 Task: Locate the nearest dog-friendly indoor climbing gyms in New York.
Action: Mouse moved to (640, 272)
Screenshot: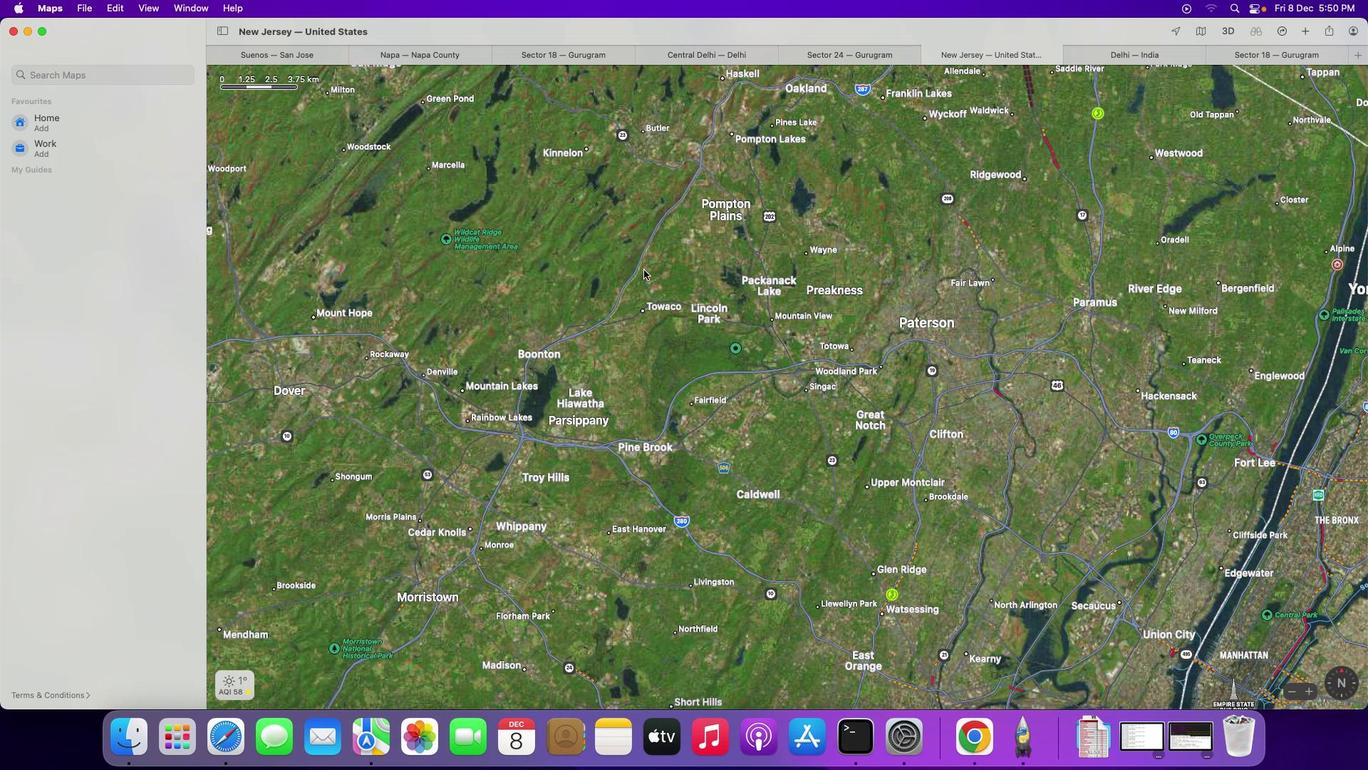
Action: Mouse pressed left at (640, 272)
Screenshot: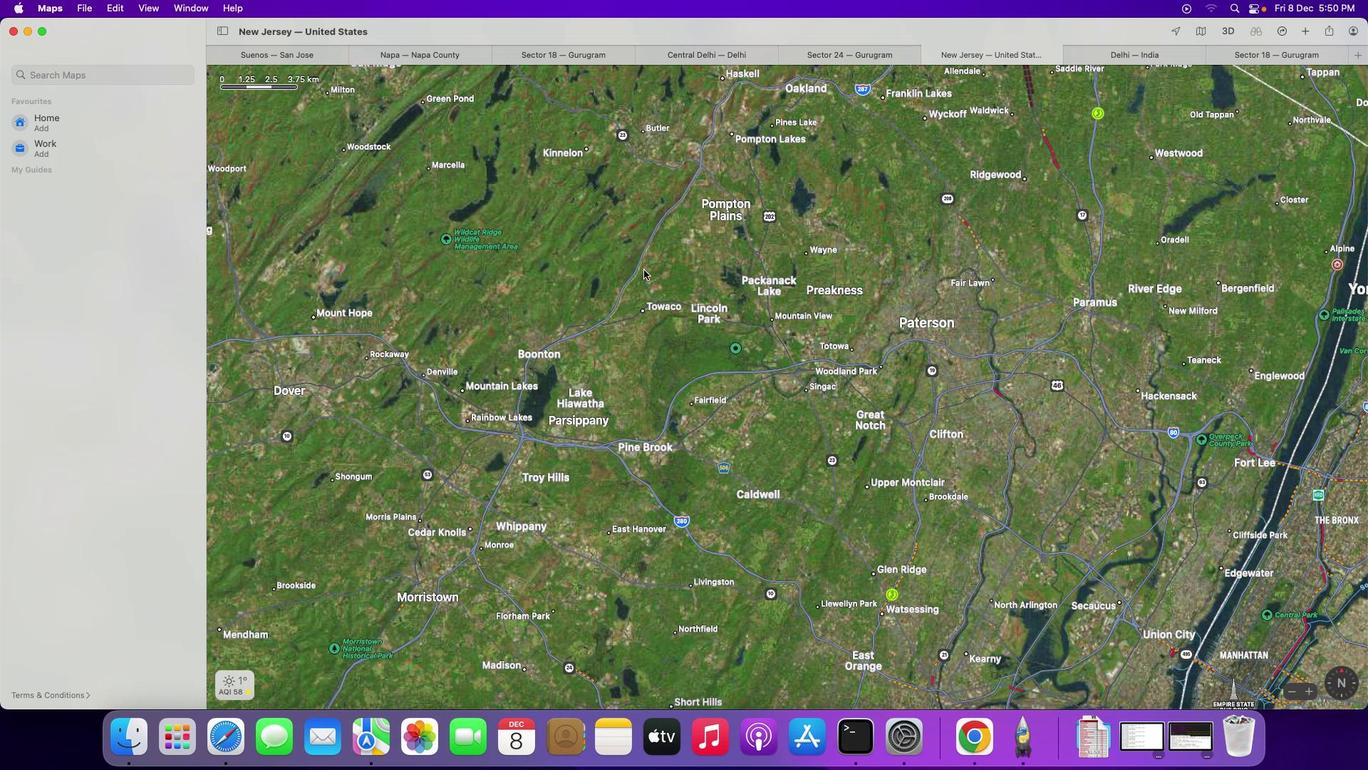 
Action: Mouse moved to (116, 74)
Screenshot: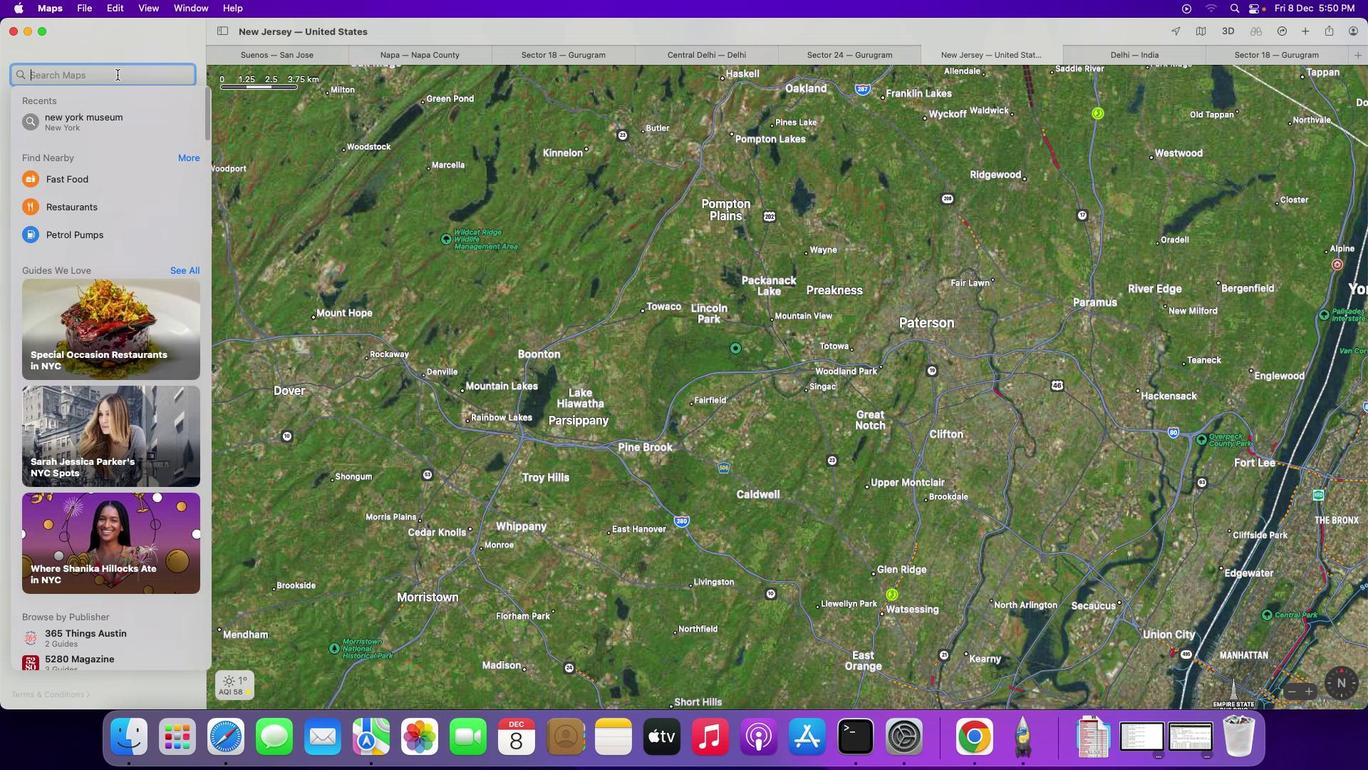 
Action: Mouse pressed left at (116, 74)
Screenshot: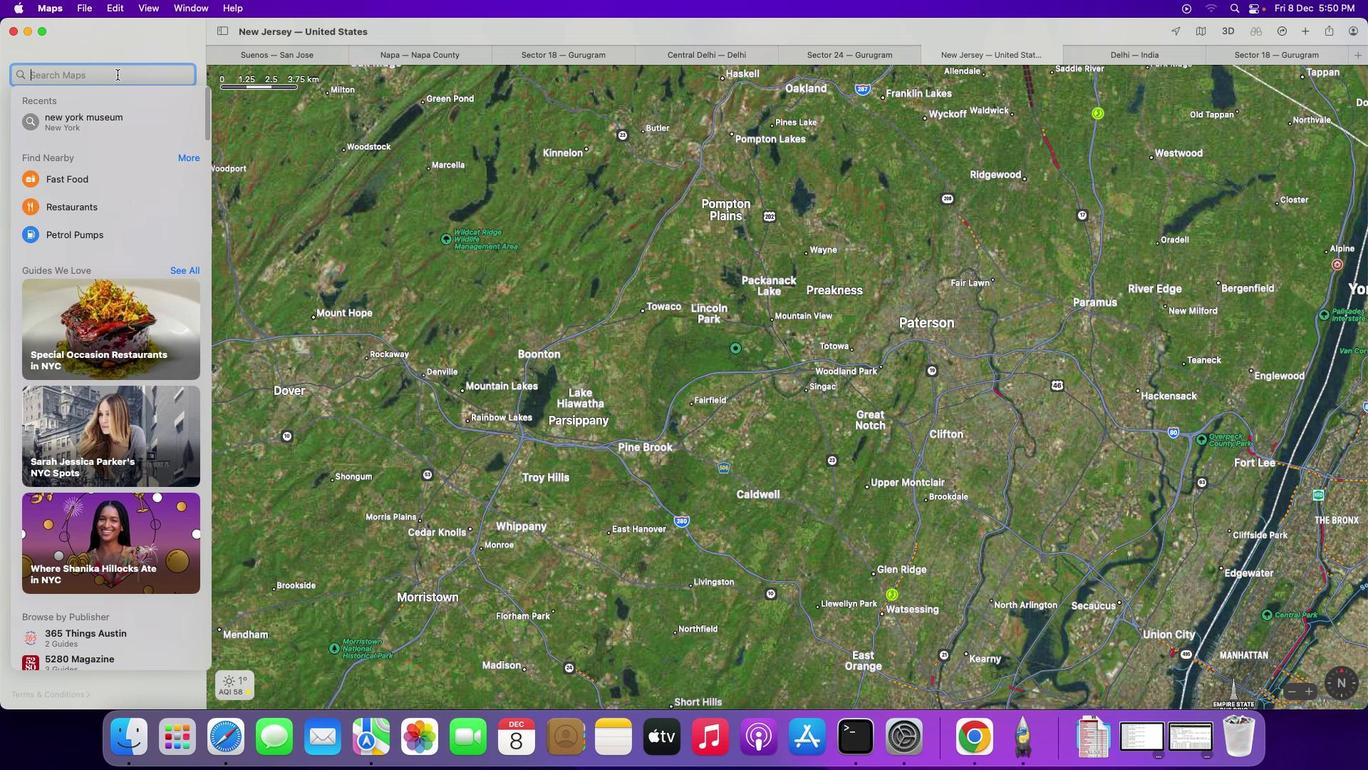 
Action: Mouse moved to (116, 74)
Screenshot: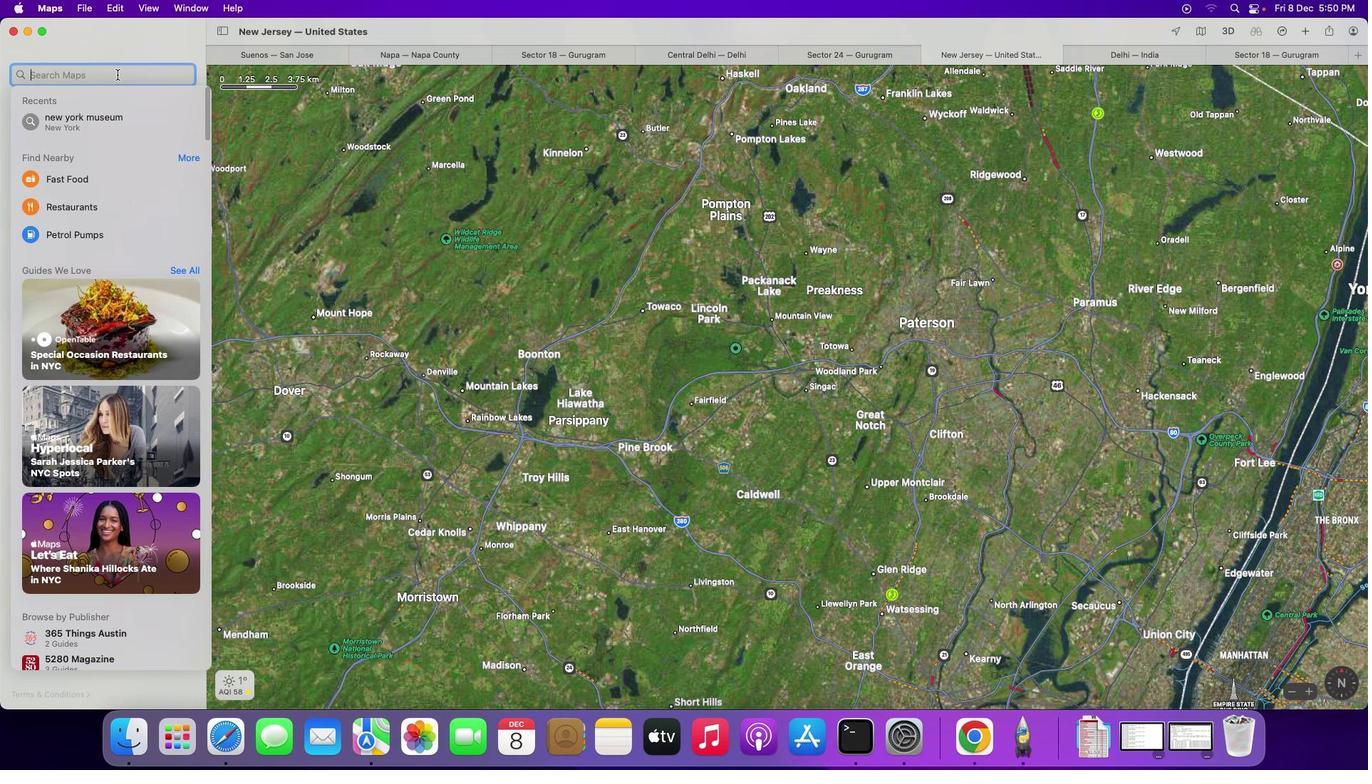 
Action: Key pressed 'd''o''g'Key.spaceKey.backspaceKey.backspaceKey.backspaceKey.backspaceKey.shift_r'N''e''w'Key.spaceKey.shift_r'Y''o''r''k'Key.space'n''e''a''r''e''s''t'Key.space'd''o''g'Key.spaceKey.backspace'-''f''r''i''e''n''d''l''y'Key.space'i''n''d''o''o''r'Key.space'c''l''i''m''b''i''n''g'Key.space'g''y''m''s'Key.enter
Screenshot: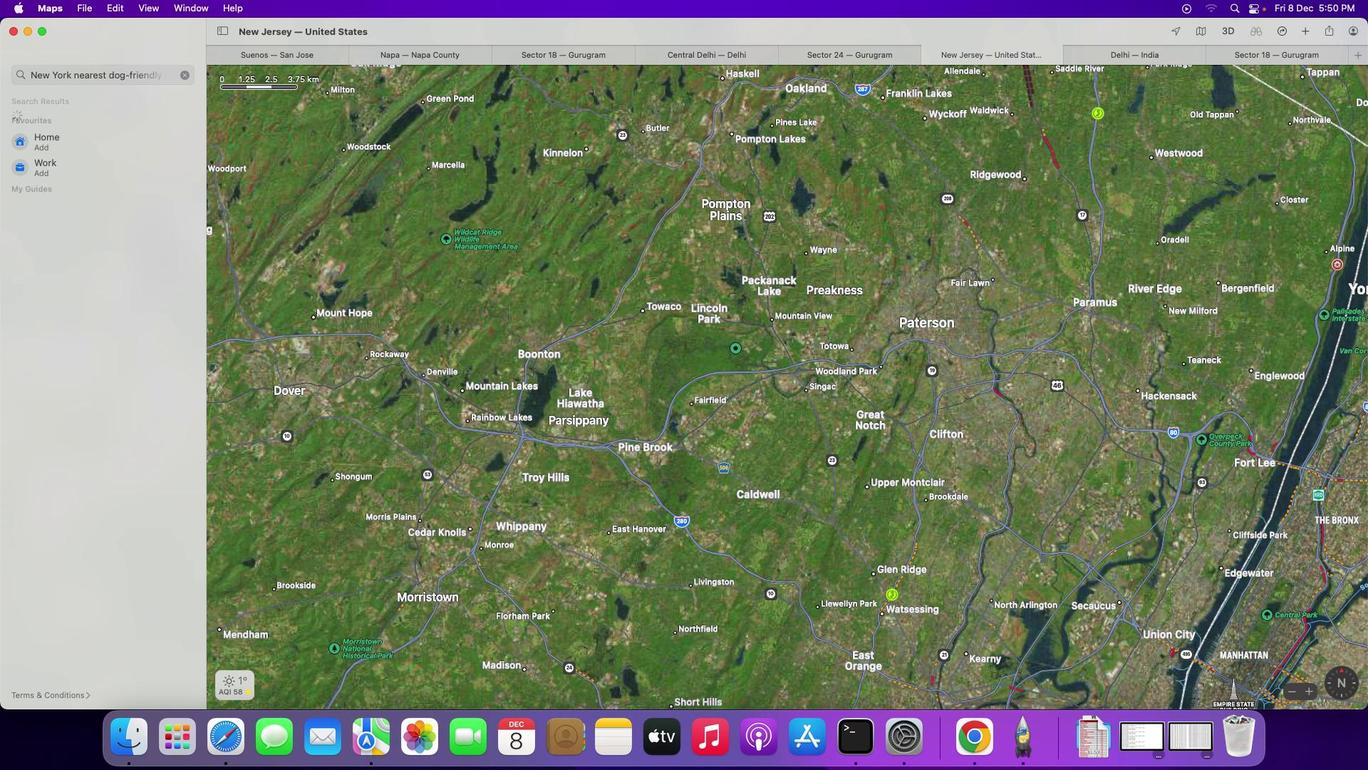 
Action: Mouse moved to (986, 440)
Screenshot: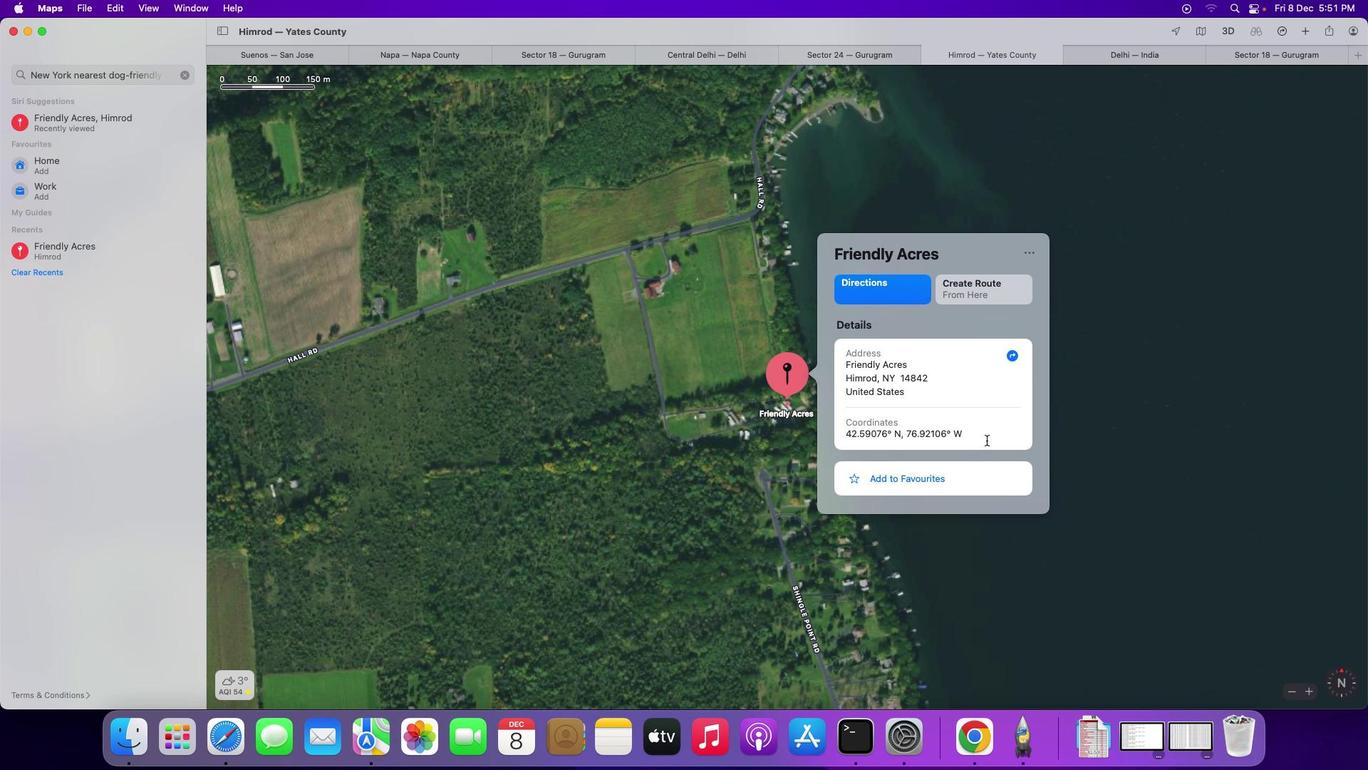 
Action: Mouse scrolled (986, 440) with delta (0, 0)
Screenshot: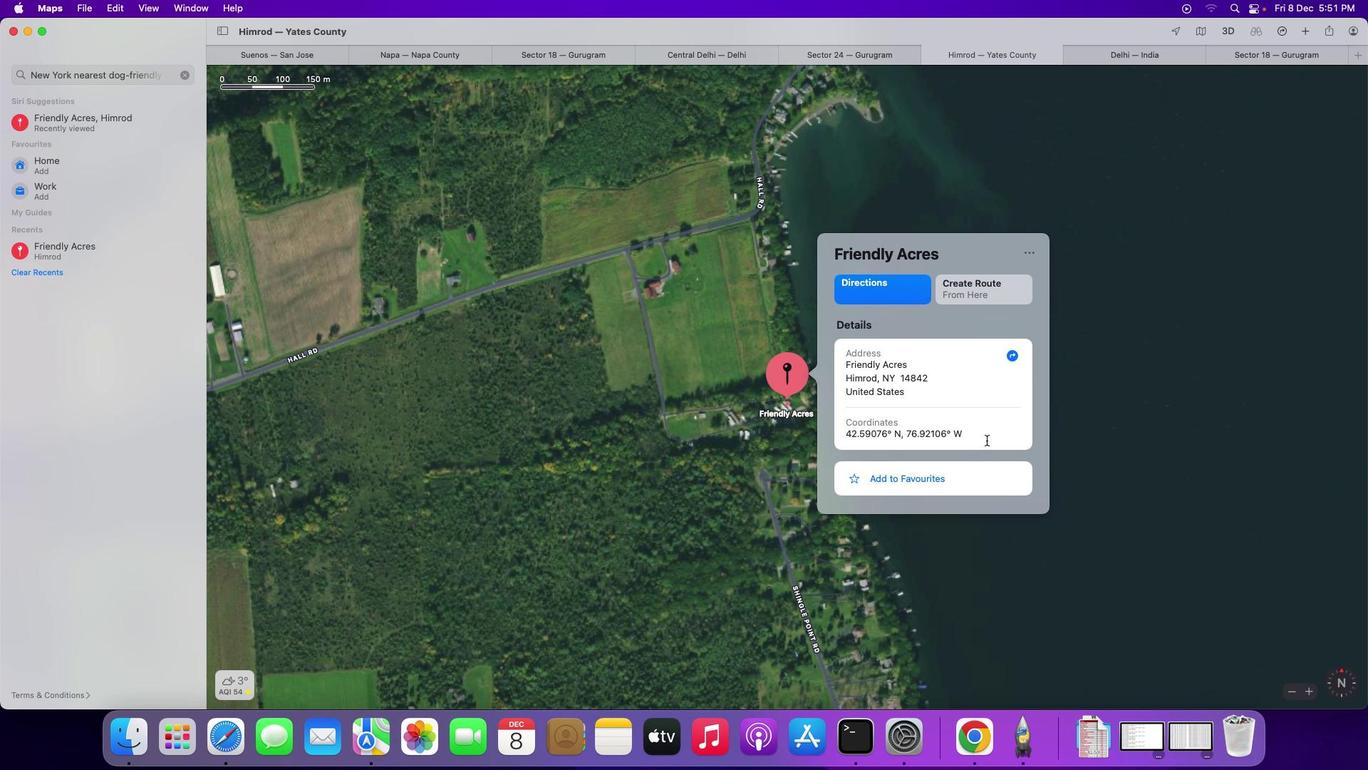 
Action: Mouse scrolled (986, 440) with delta (0, 0)
Screenshot: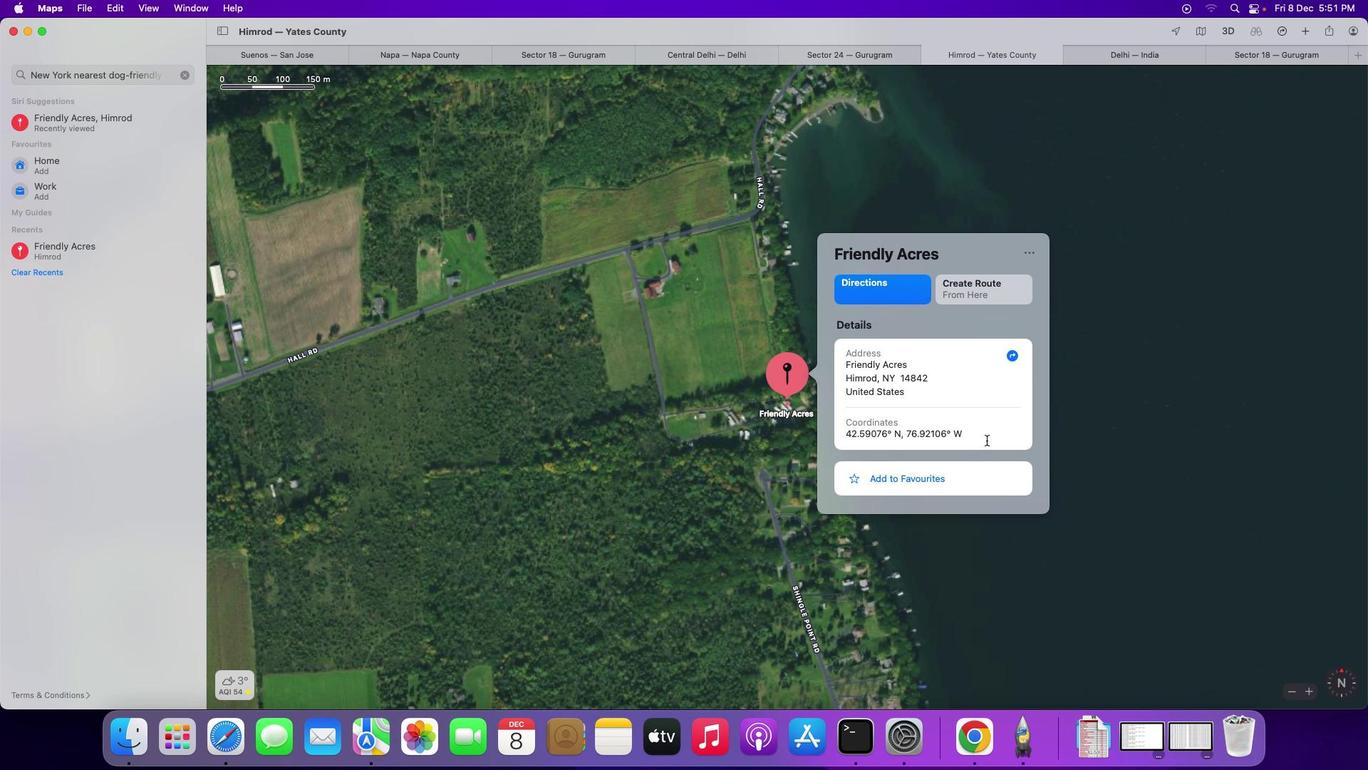 
Action: Mouse scrolled (986, 440) with delta (0, 0)
Screenshot: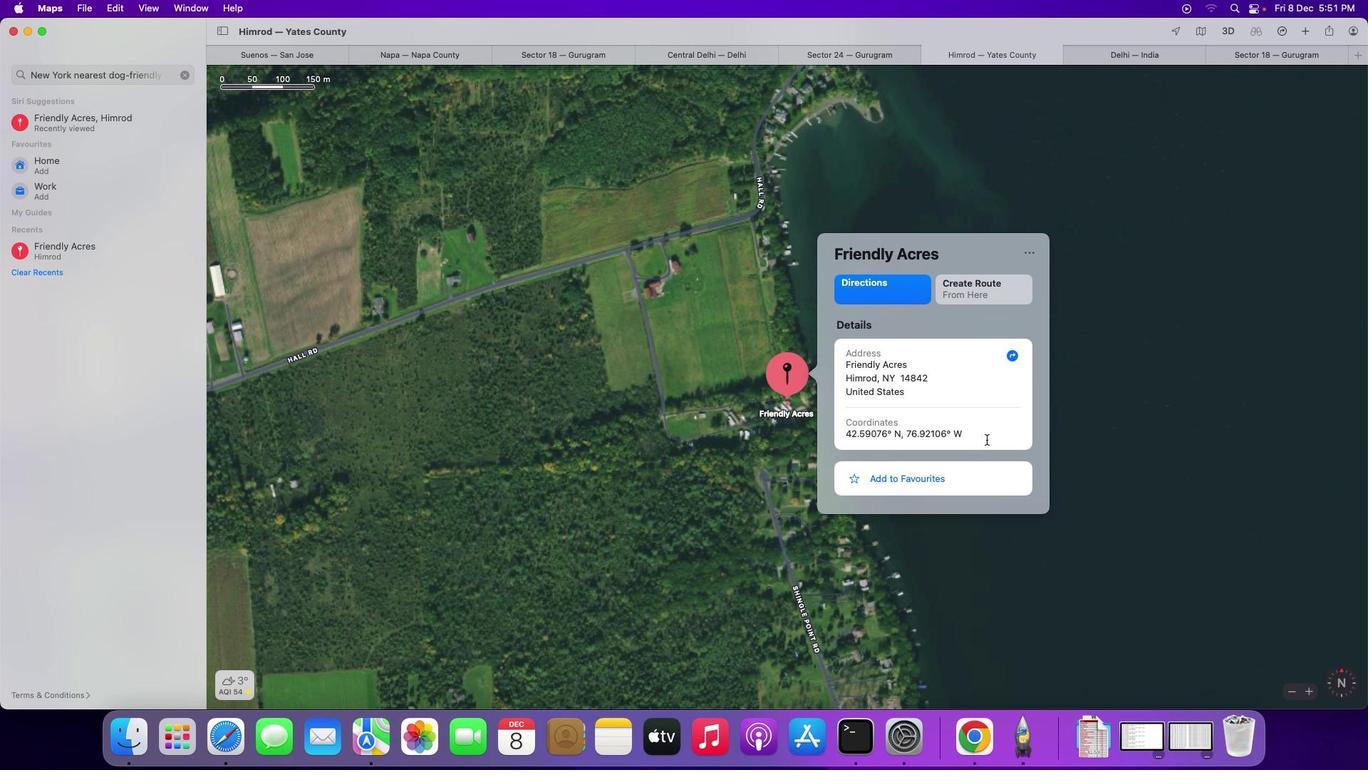 
Action: Mouse scrolled (986, 440) with delta (0, 0)
Screenshot: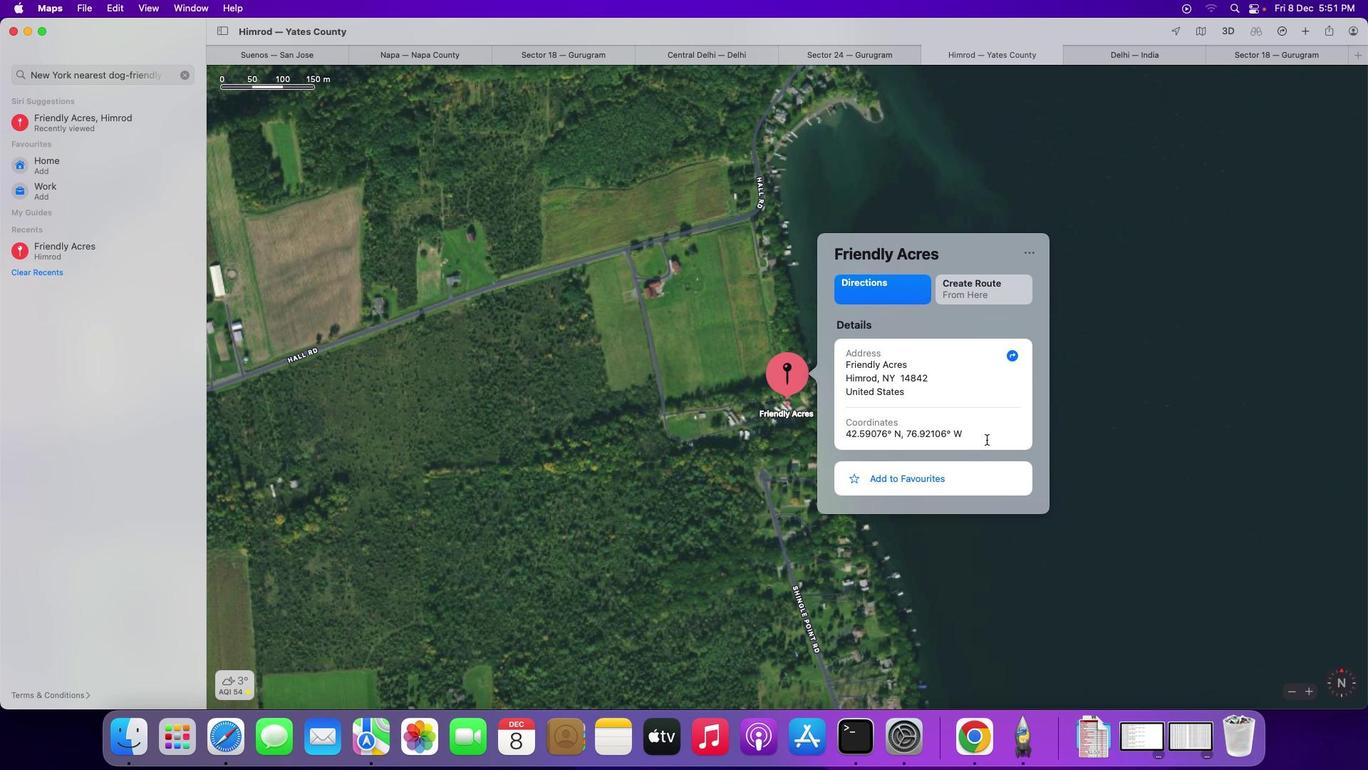 
Action: Mouse scrolled (986, 440) with delta (0, 0)
Screenshot: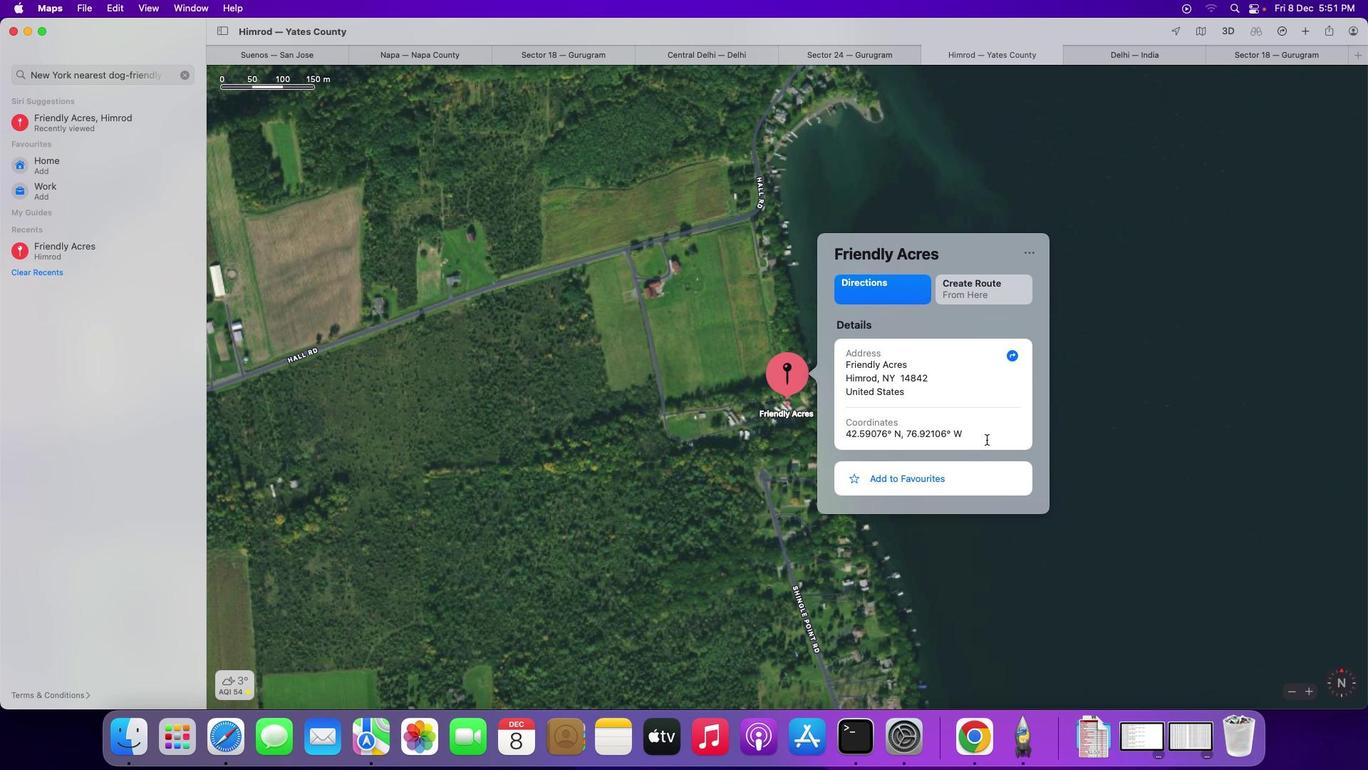
Action: Mouse scrolled (986, 440) with delta (0, 0)
Screenshot: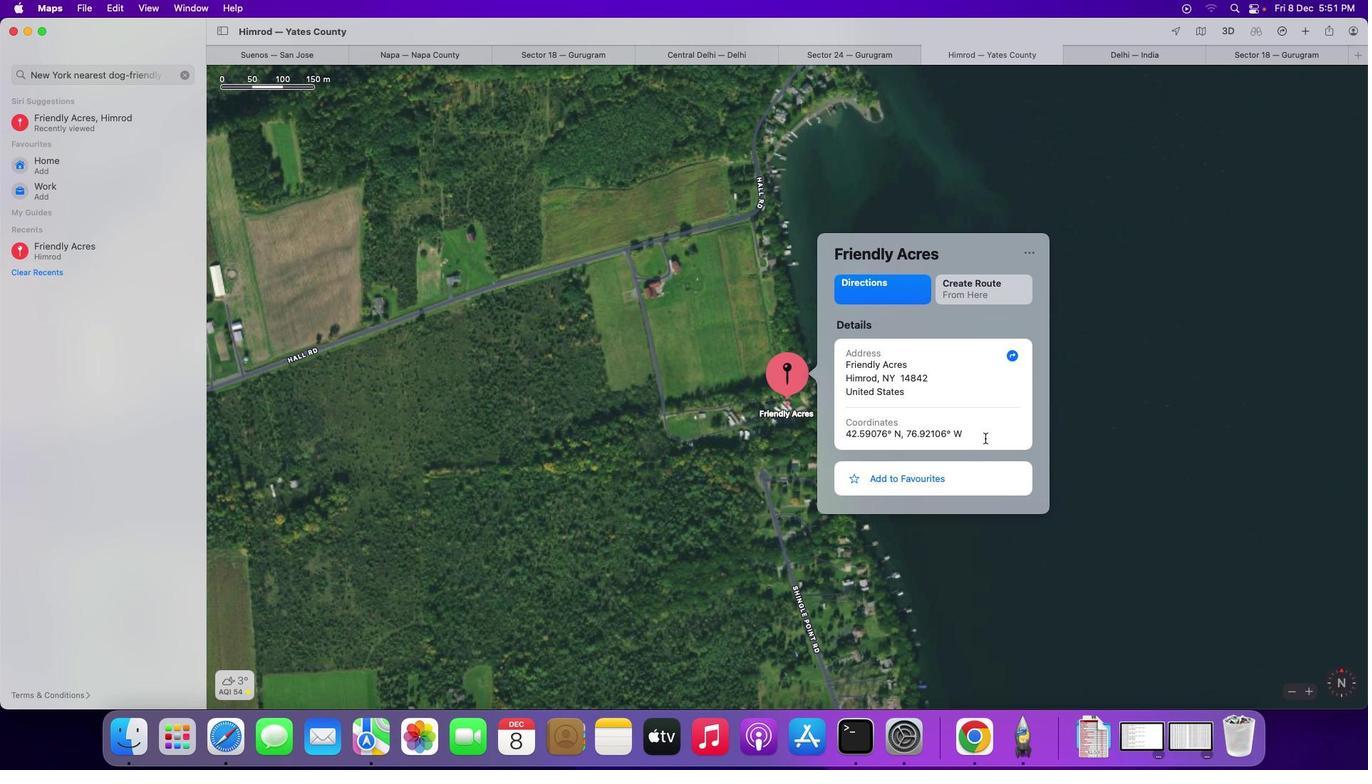 
Action: Mouse moved to (136, 120)
Screenshot: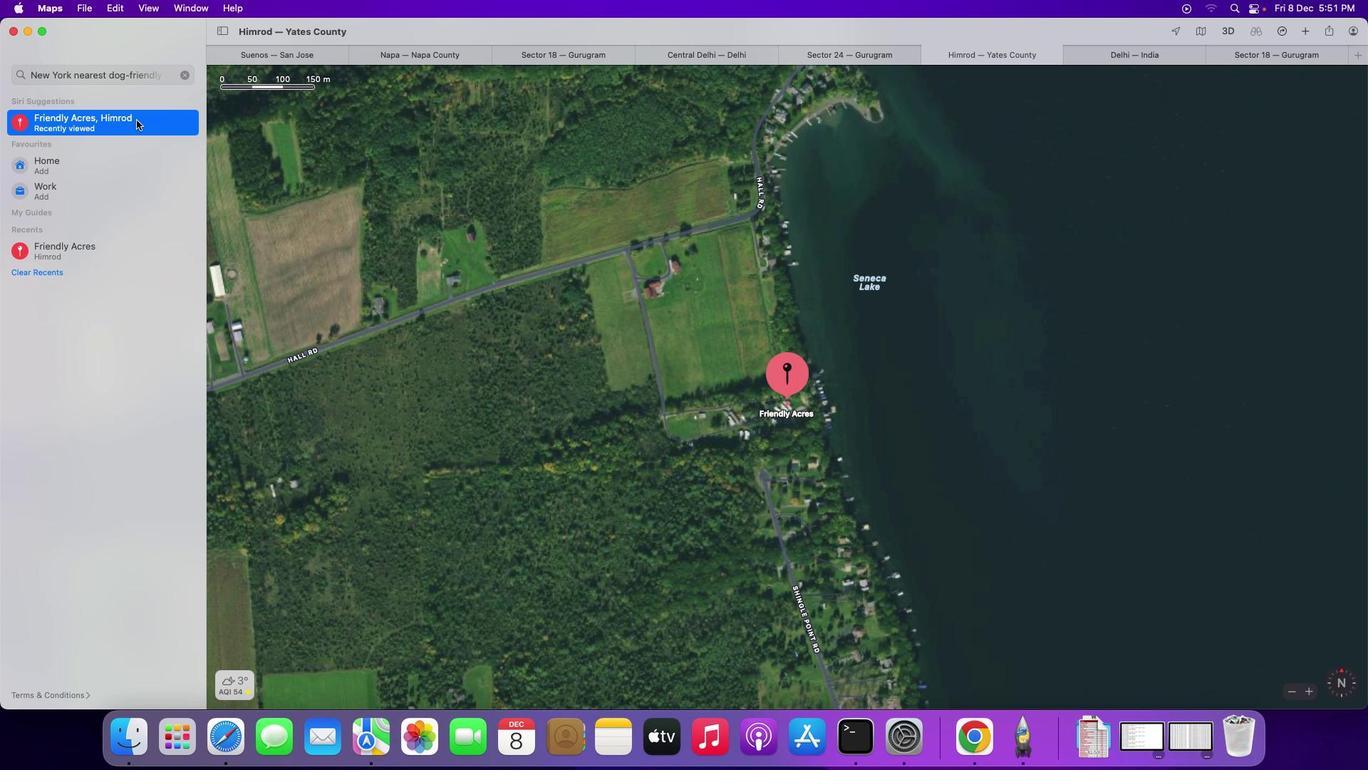 
Action: Mouse pressed left at (136, 120)
Screenshot: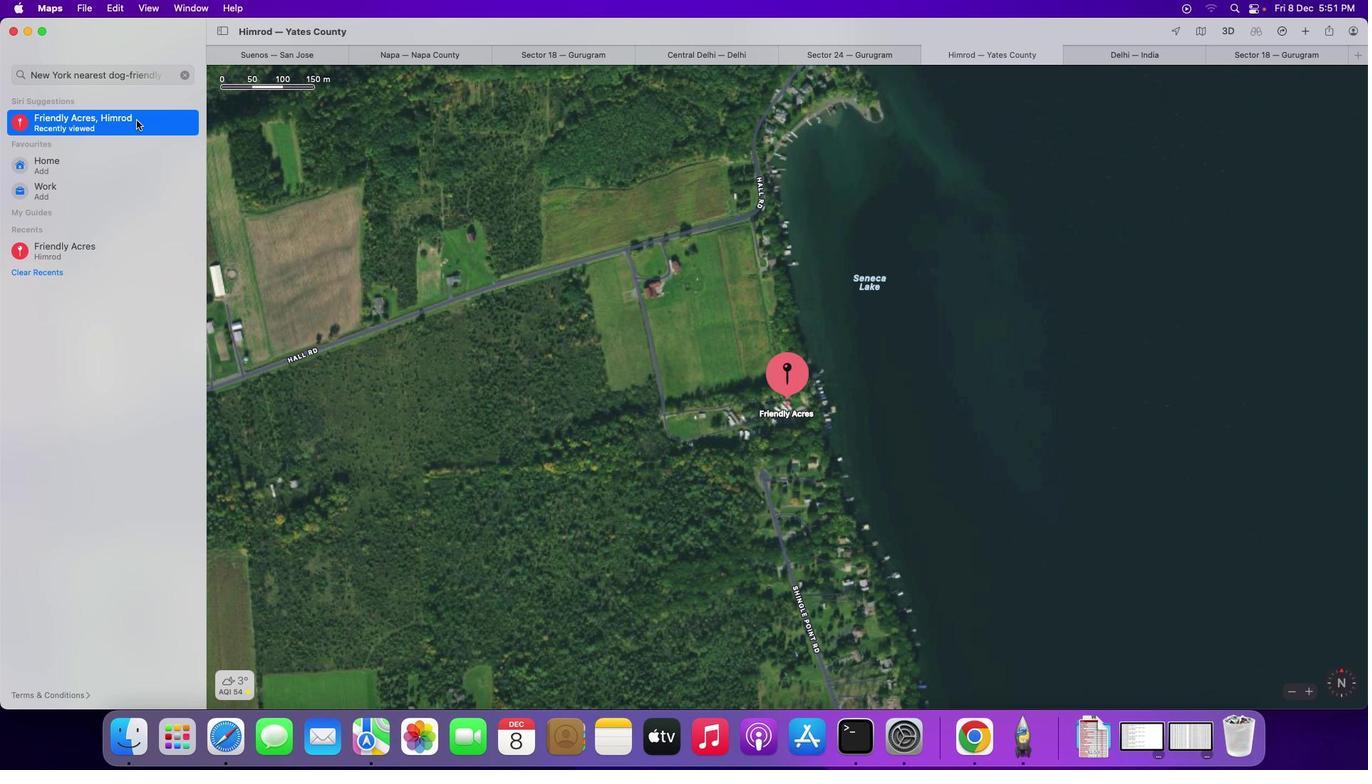 
Action: Mouse pressed left at (136, 120)
Screenshot: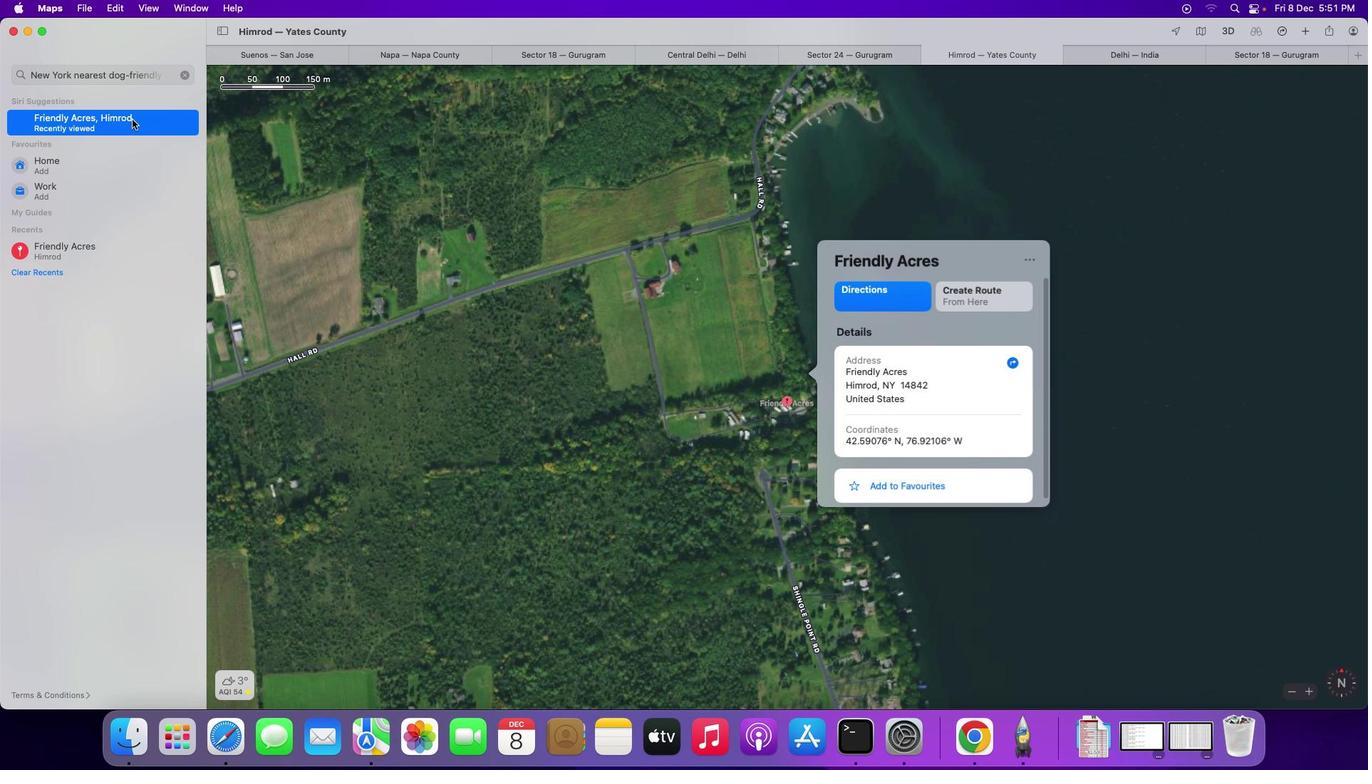 
Action: Mouse moved to (803, 399)
Screenshot: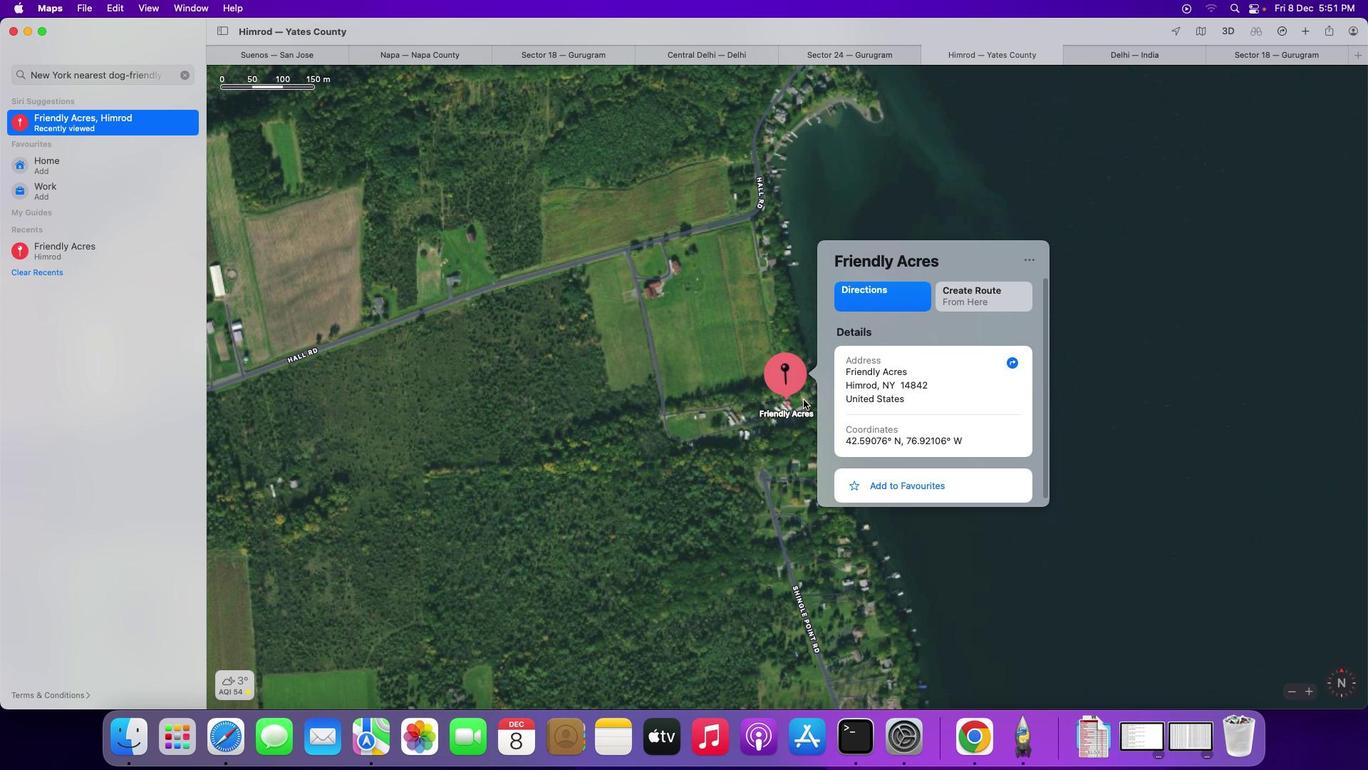 
